 Task: Add Citrus Lemon Marinated Chicken and Veggie Kabobs to the cart.
Action: Mouse moved to (18, 76)
Screenshot: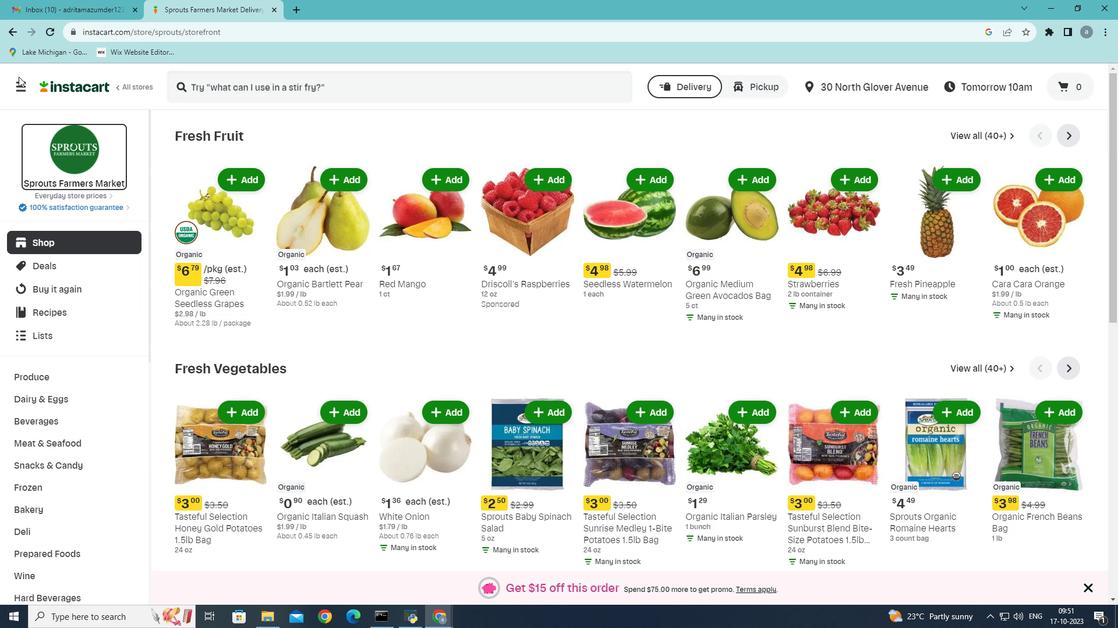 
Action: Mouse pressed left at (18, 76)
Screenshot: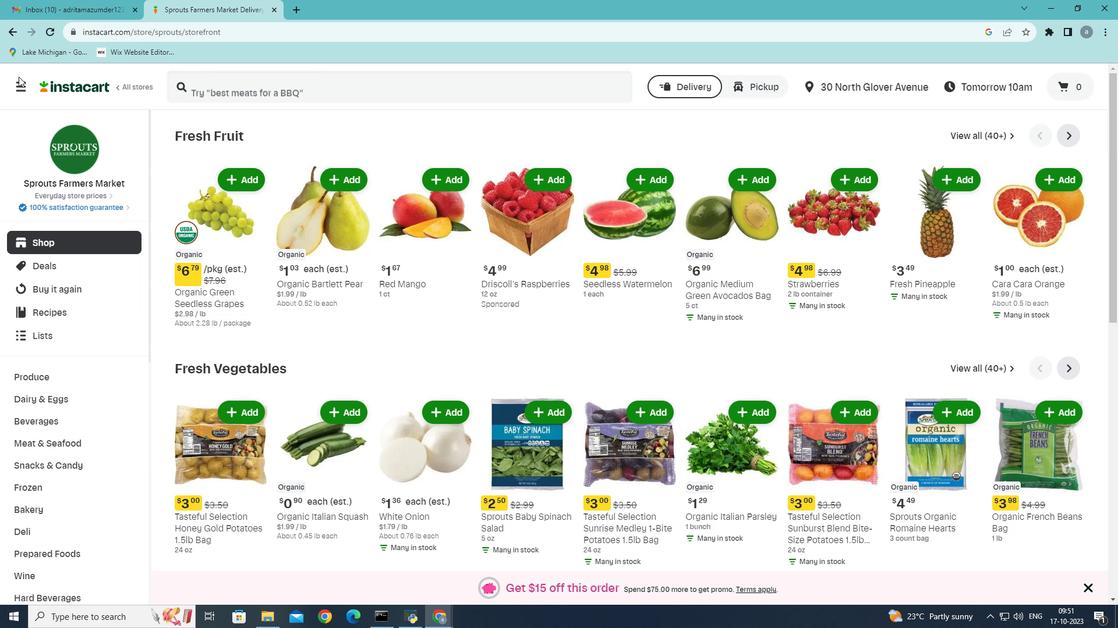 
Action: Mouse moved to (13, 88)
Screenshot: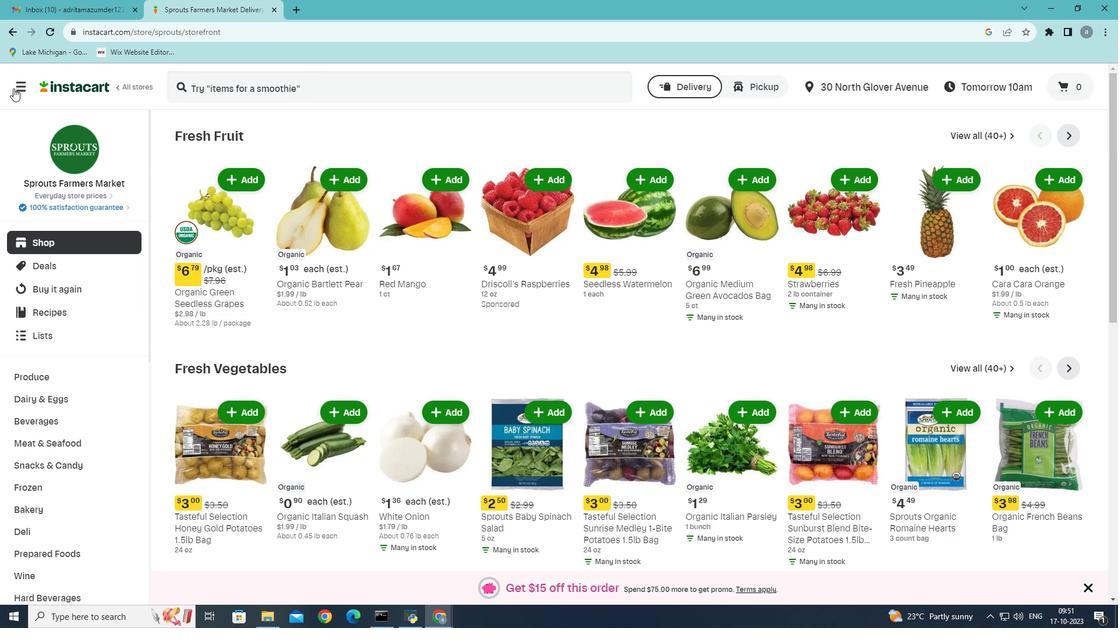 
Action: Mouse pressed left at (13, 88)
Screenshot: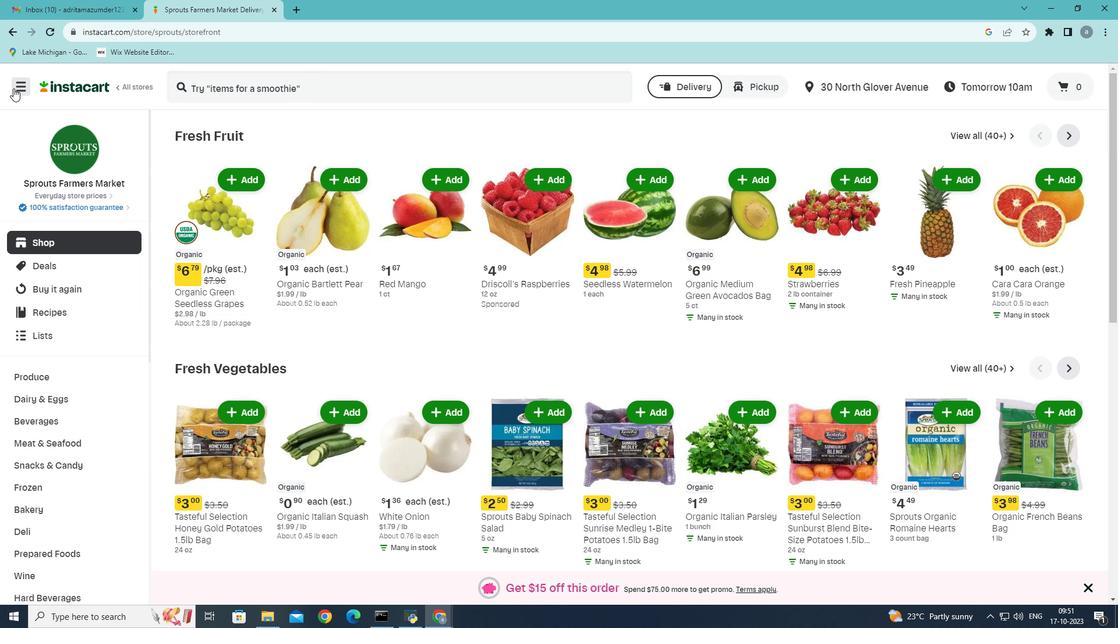 
Action: Mouse moved to (61, 344)
Screenshot: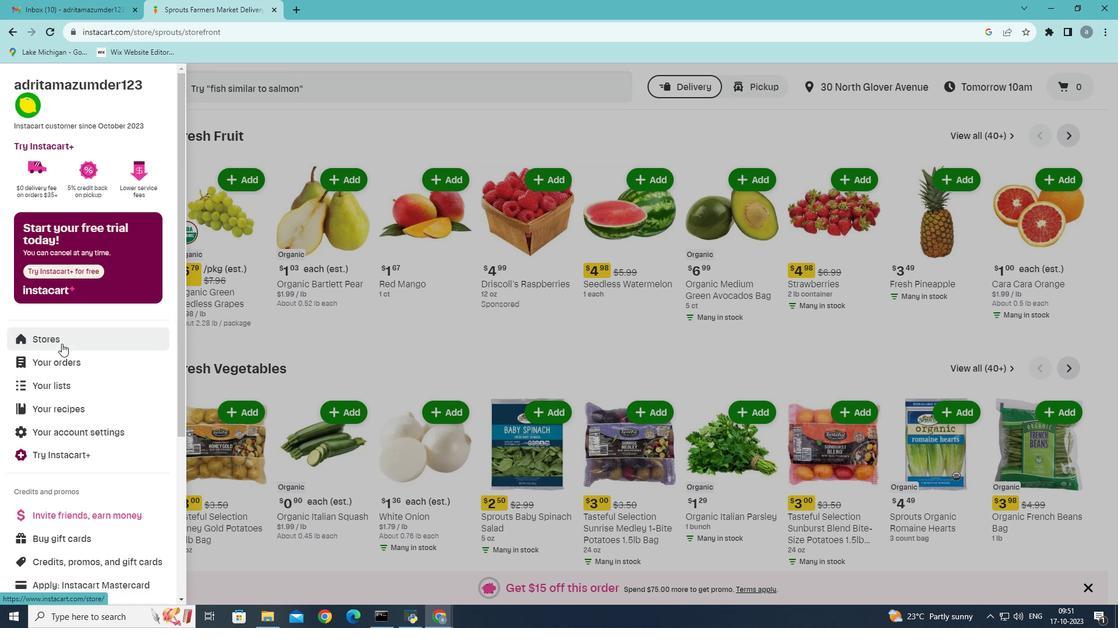 
Action: Mouse pressed left at (61, 344)
Screenshot: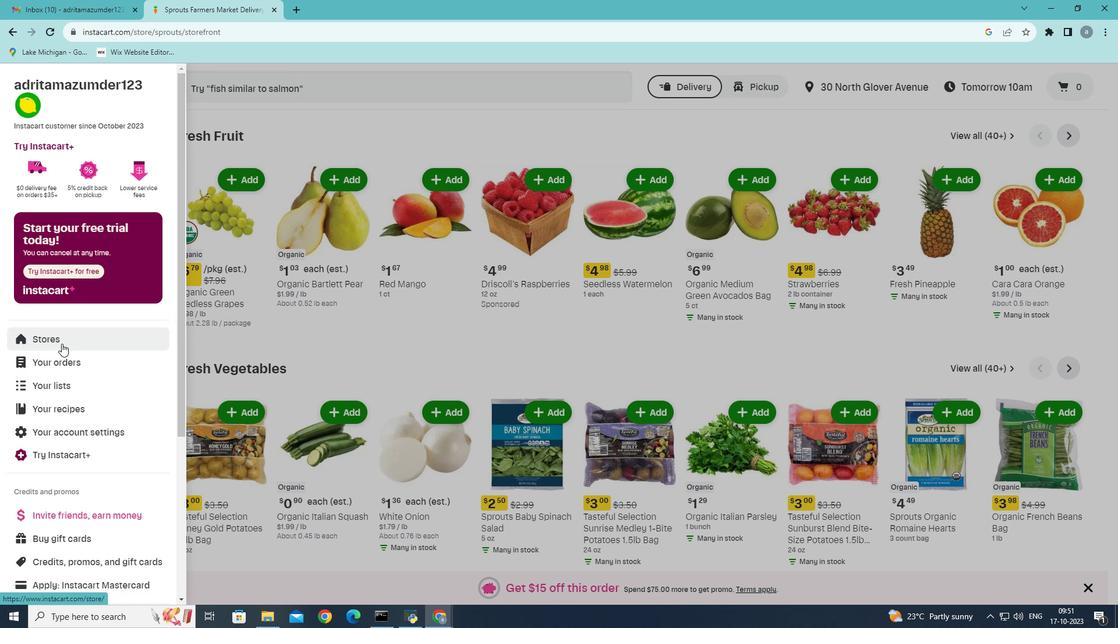 
Action: Mouse moved to (281, 131)
Screenshot: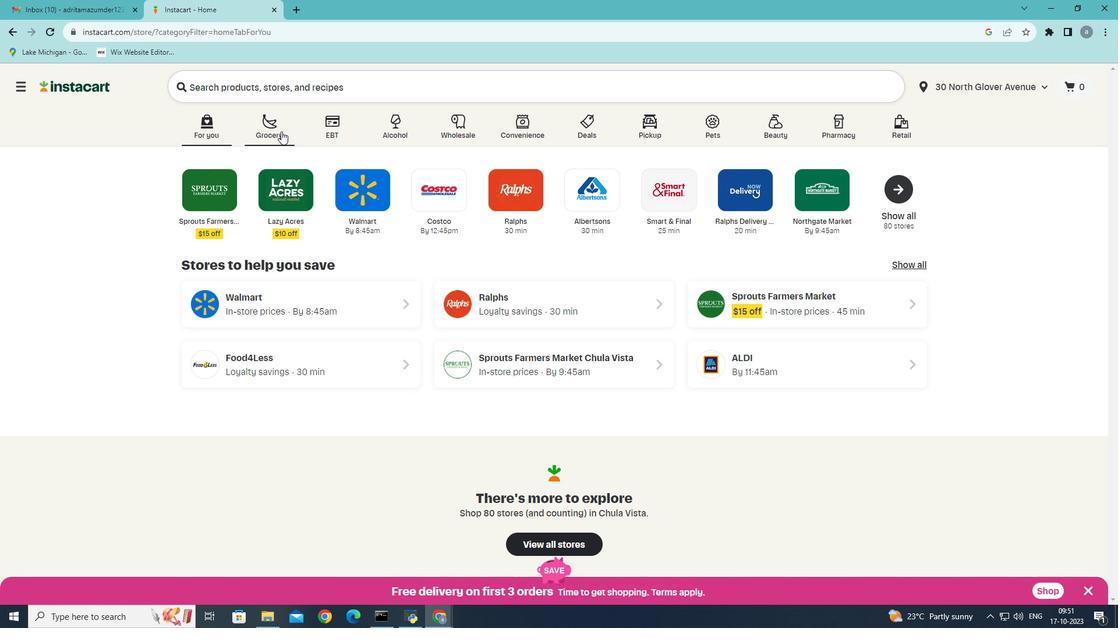 
Action: Mouse pressed left at (281, 131)
Screenshot: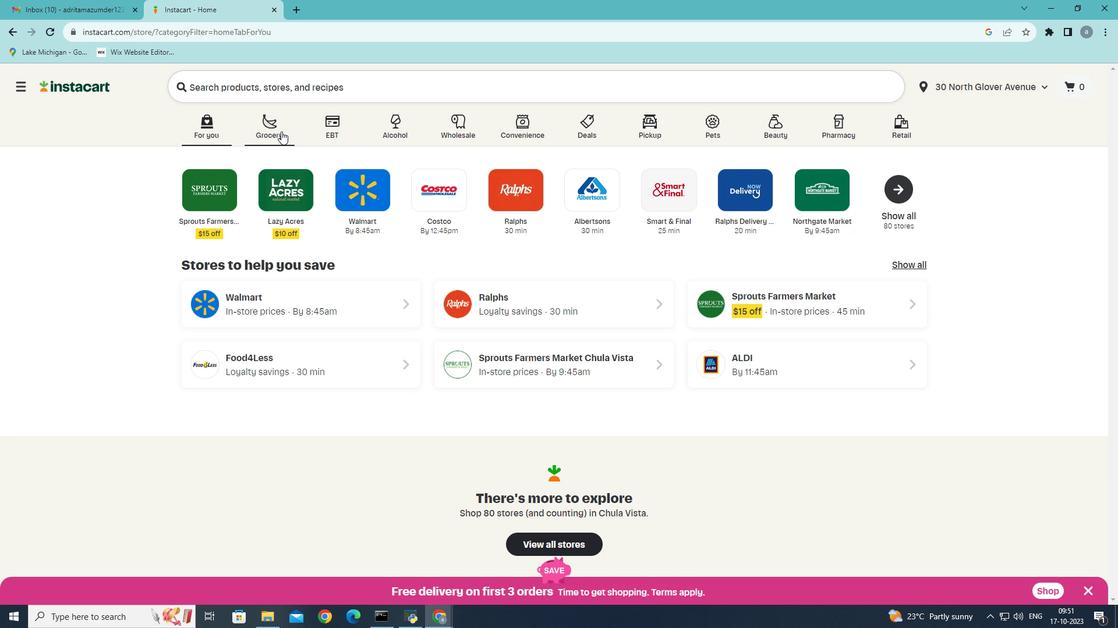 
Action: Mouse moved to (765, 275)
Screenshot: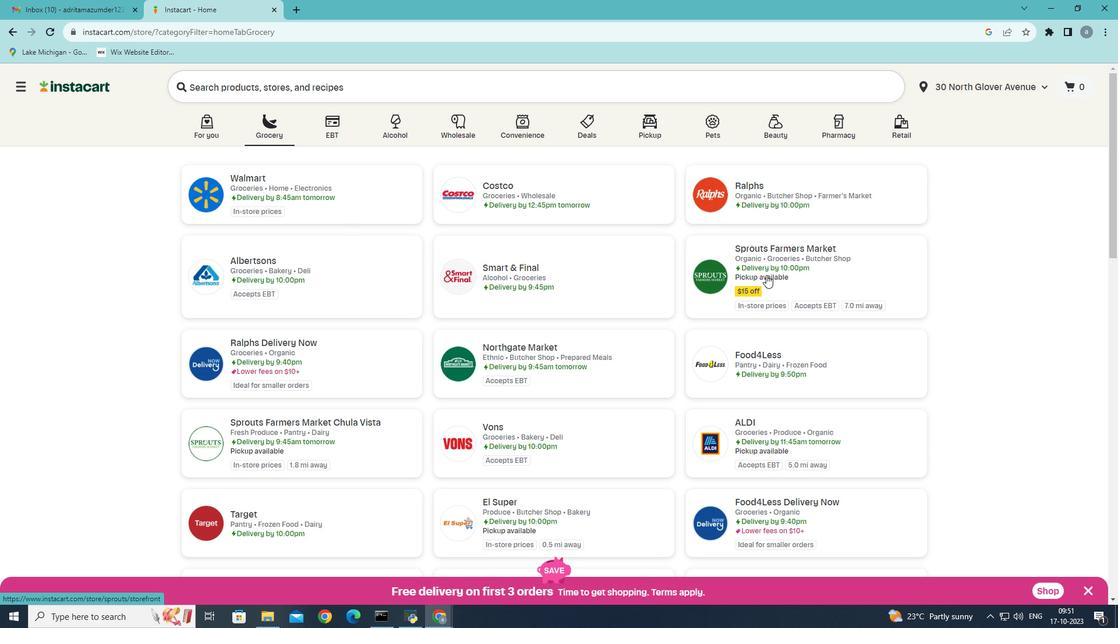 
Action: Mouse pressed left at (765, 275)
Screenshot: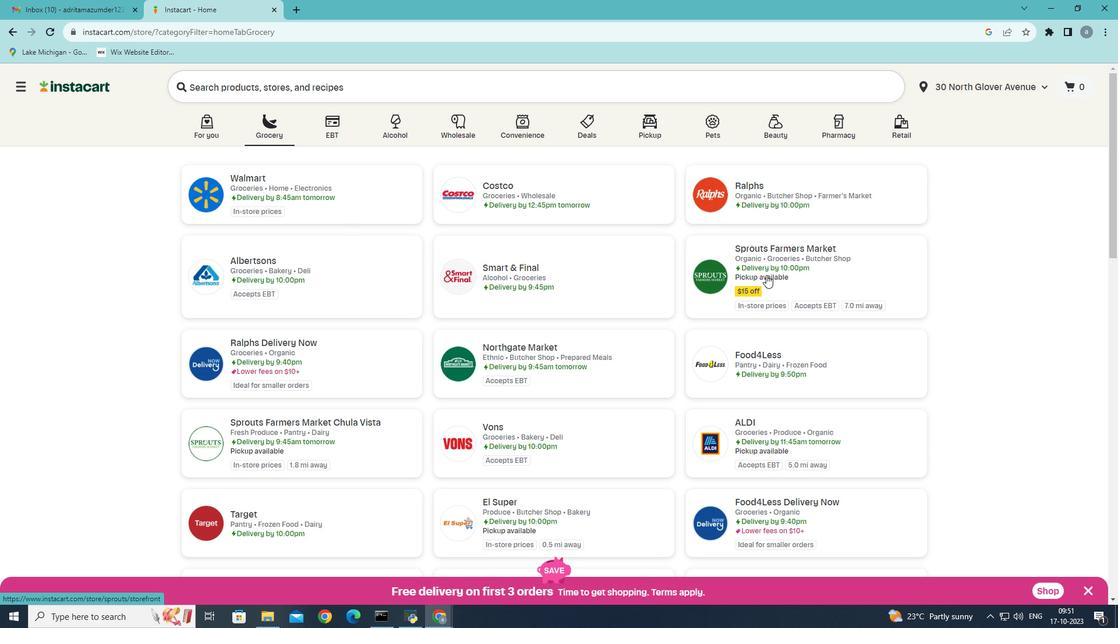 
Action: Mouse moved to (50, 443)
Screenshot: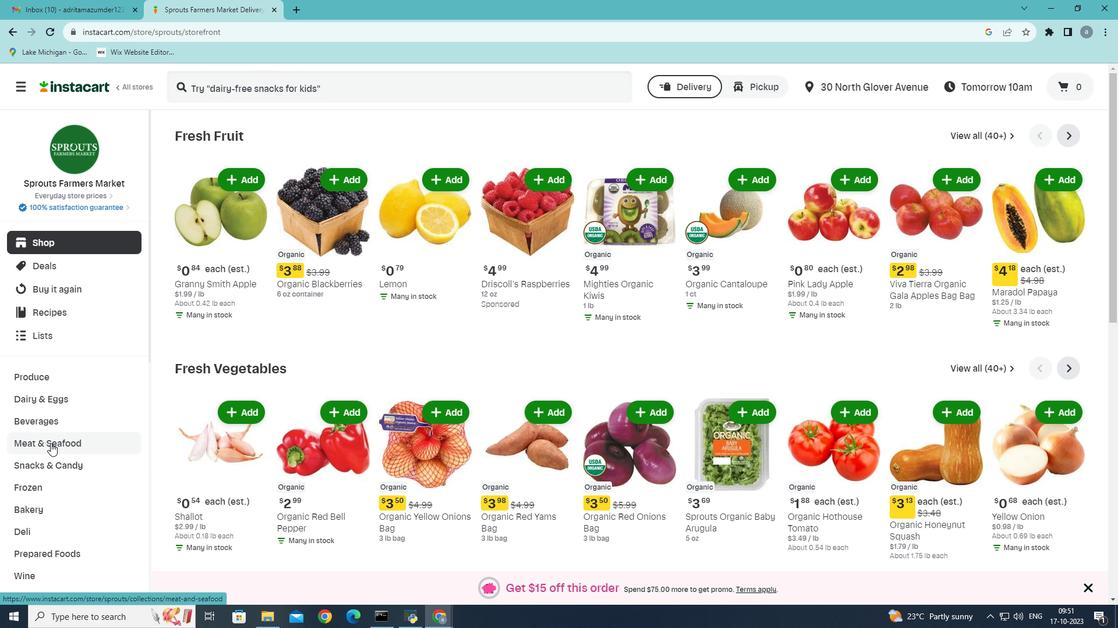 
Action: Mouse pressed left at (50, 443)
Screenshot: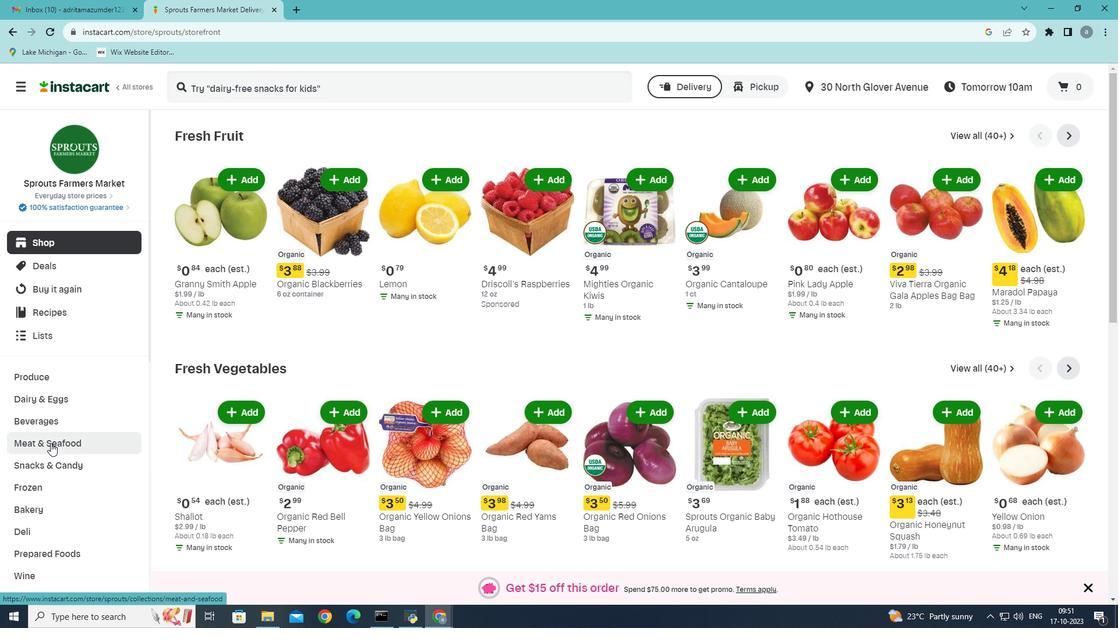 
Action: Mouse moved to (882, 419)
Screenshot: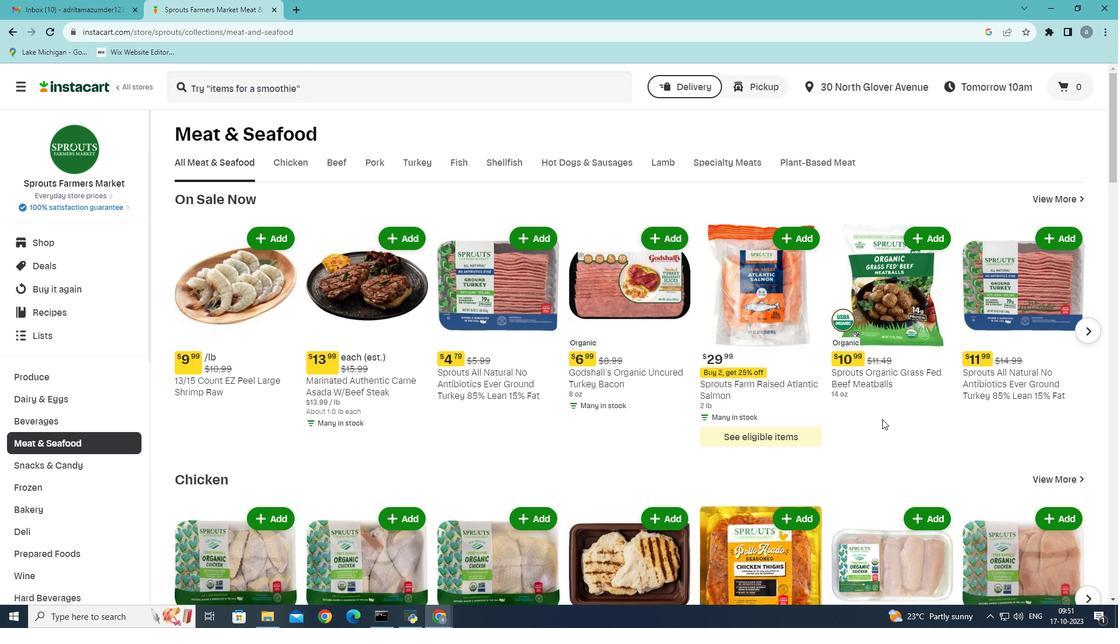 
Action: Mouse scrolled (882, 419) with delta (0, 0)
Screenshot: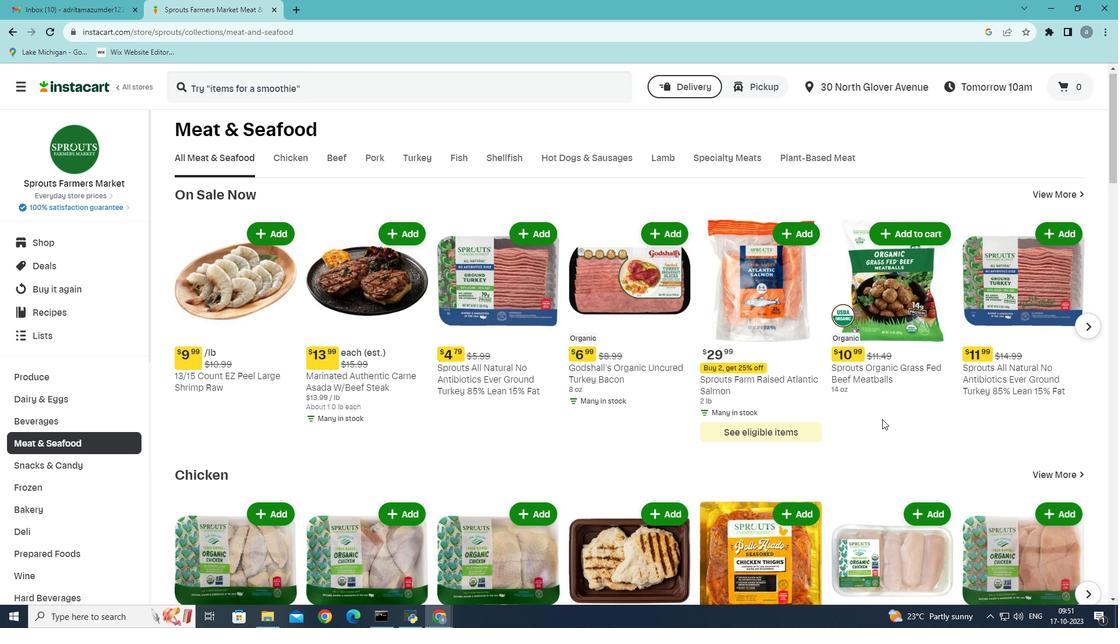 
Action: Mouse scrolled (882, 419) with delta (0, 0)
Screenshot: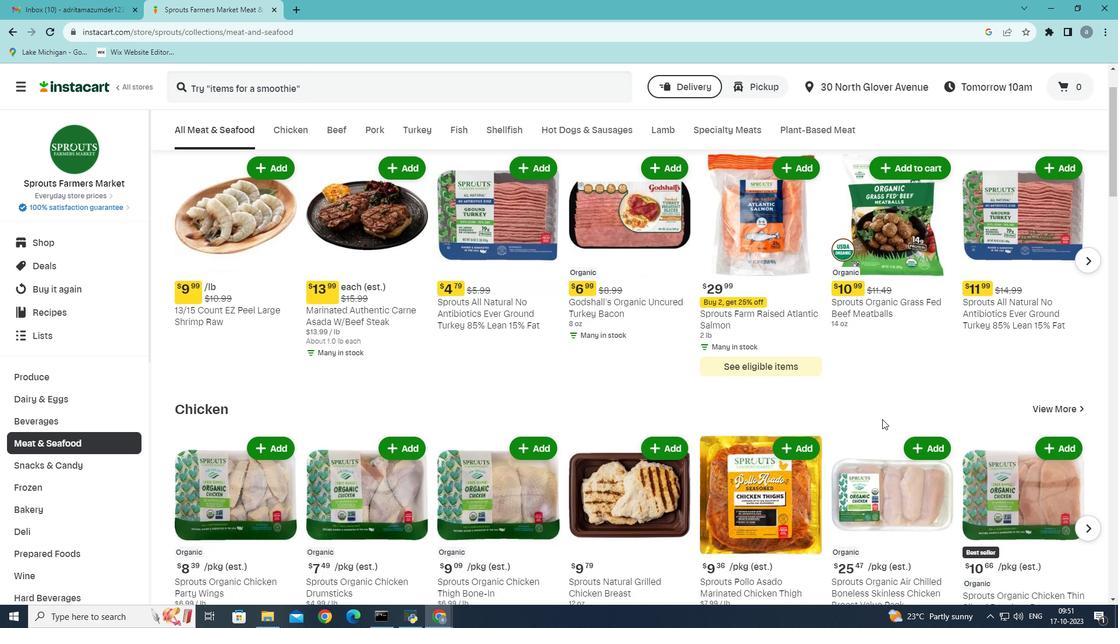 
Action: Mouse scrolled (882, 420) with delta (0, 0)
Screenshot: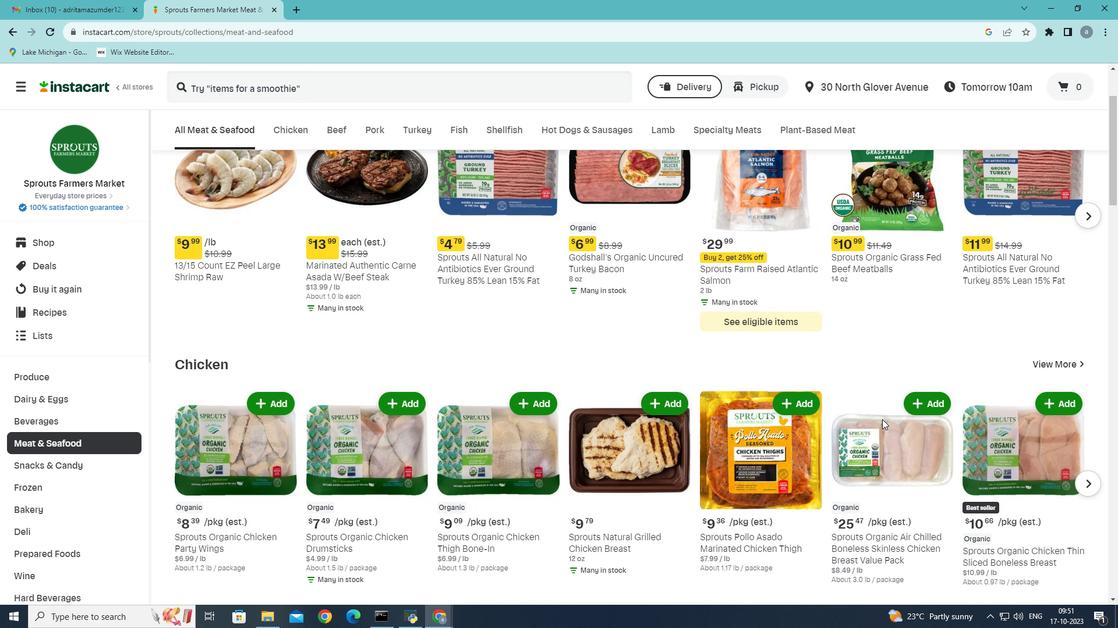 
Action: Mouse scrolled (882, 420) with delta (0, 0)
Screenshot: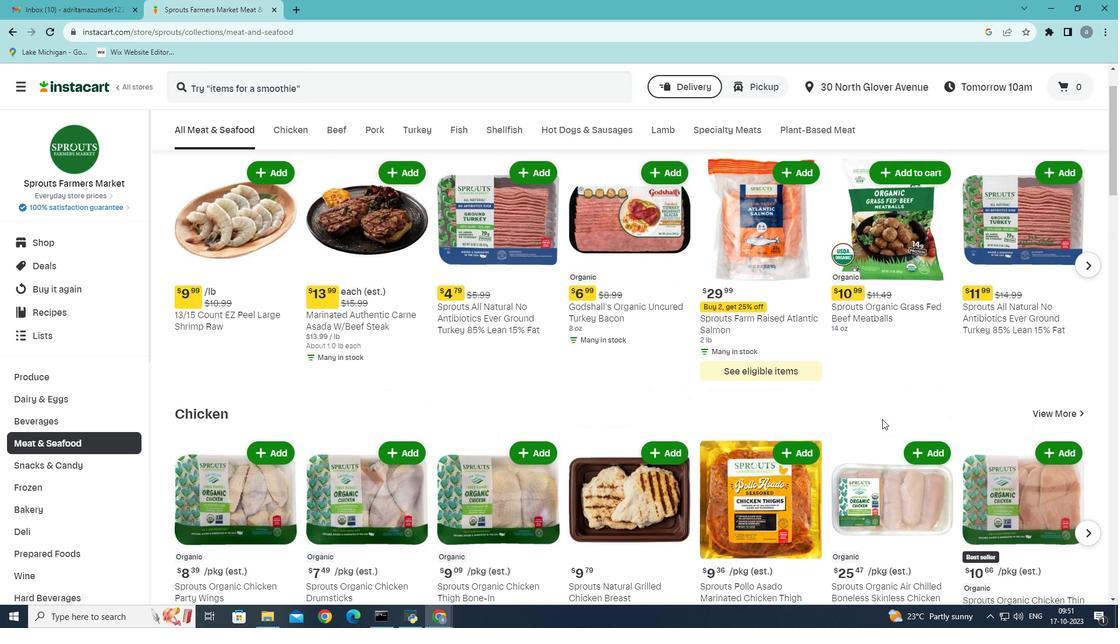 
Action: Mouse scrolled (882, 419) with delta (0, 0)
Screenshot: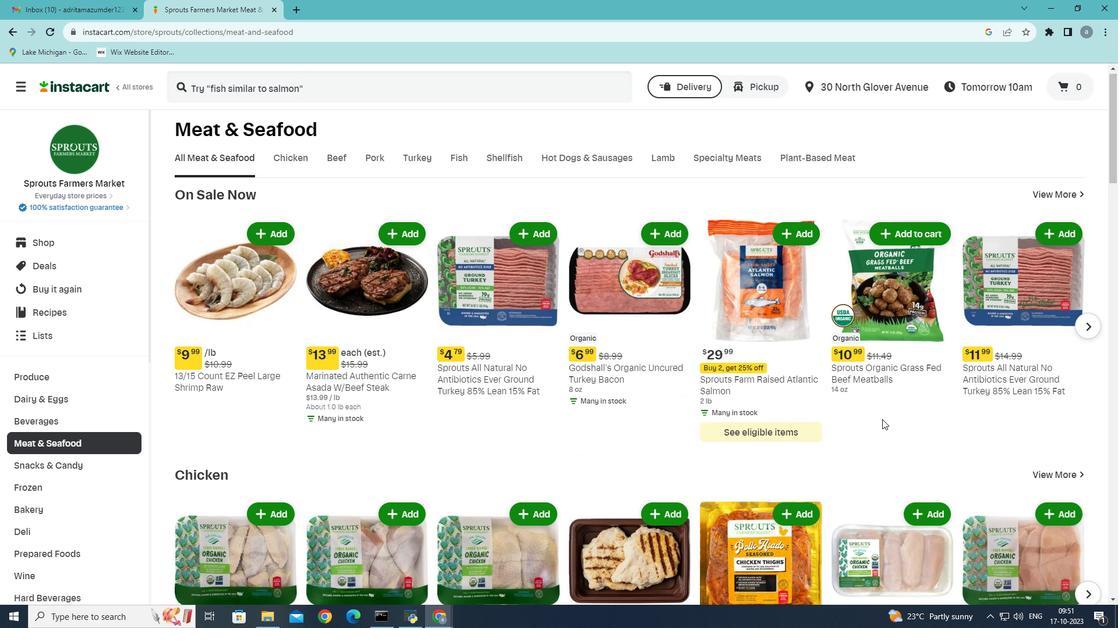 
Action: Mouse scrolled (882, 419) with delta (0, 0)
Screenshot: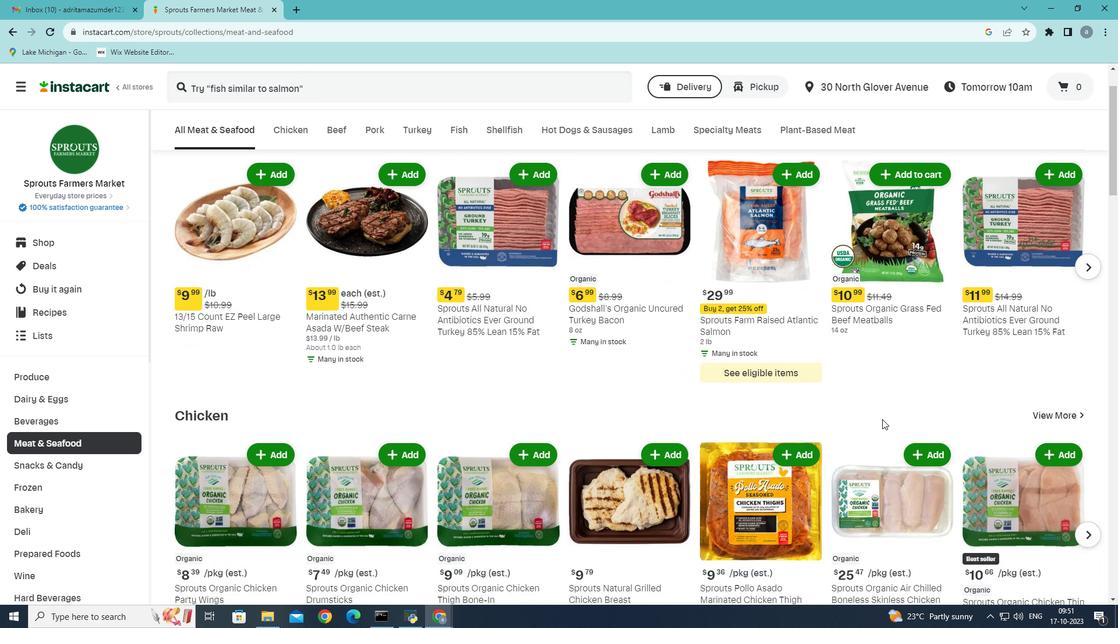 
Action: Mouse scrolled (882, 419) with delta (0, 0)
Screenshot: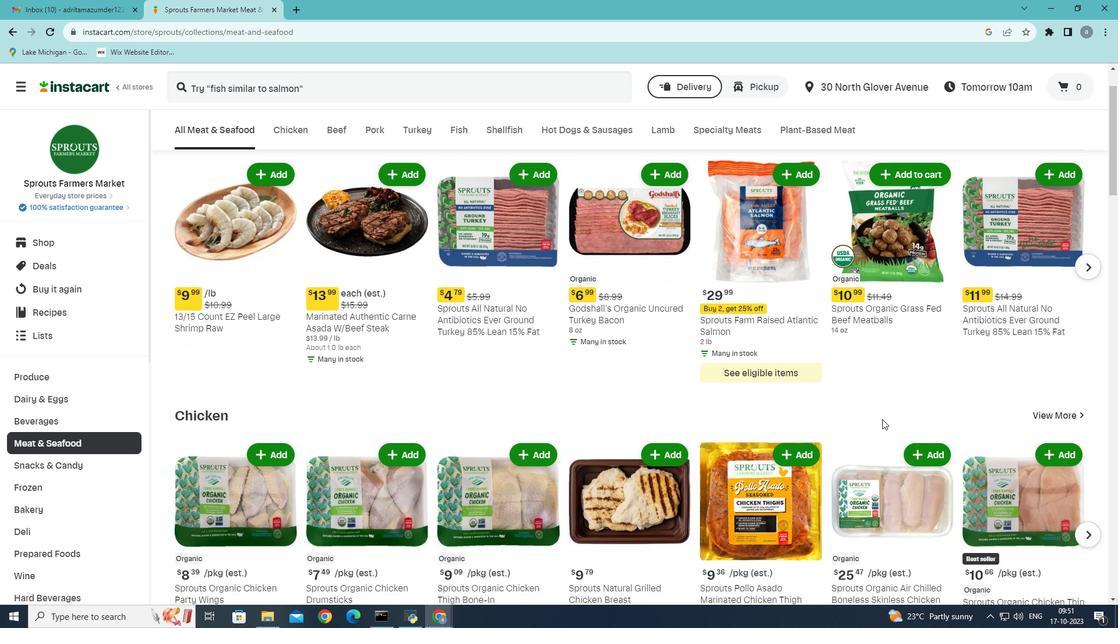 
Action: Mouse moved to (882, 423)
Screenshot: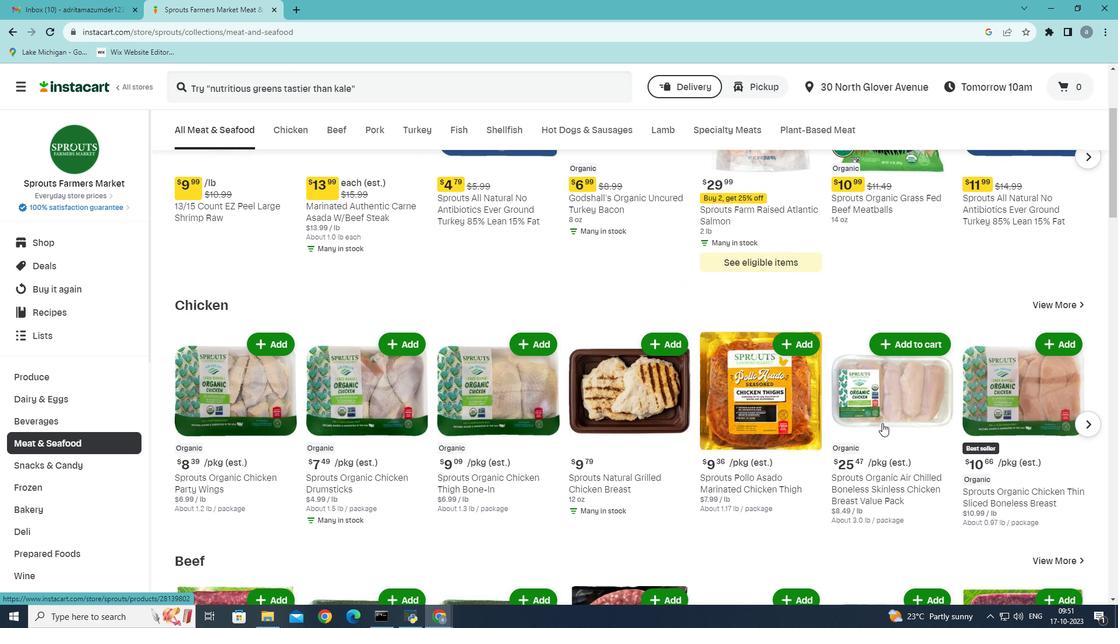 
Action: Mouse scrolled (882, 423) with delta (0, 0)
Screenshot: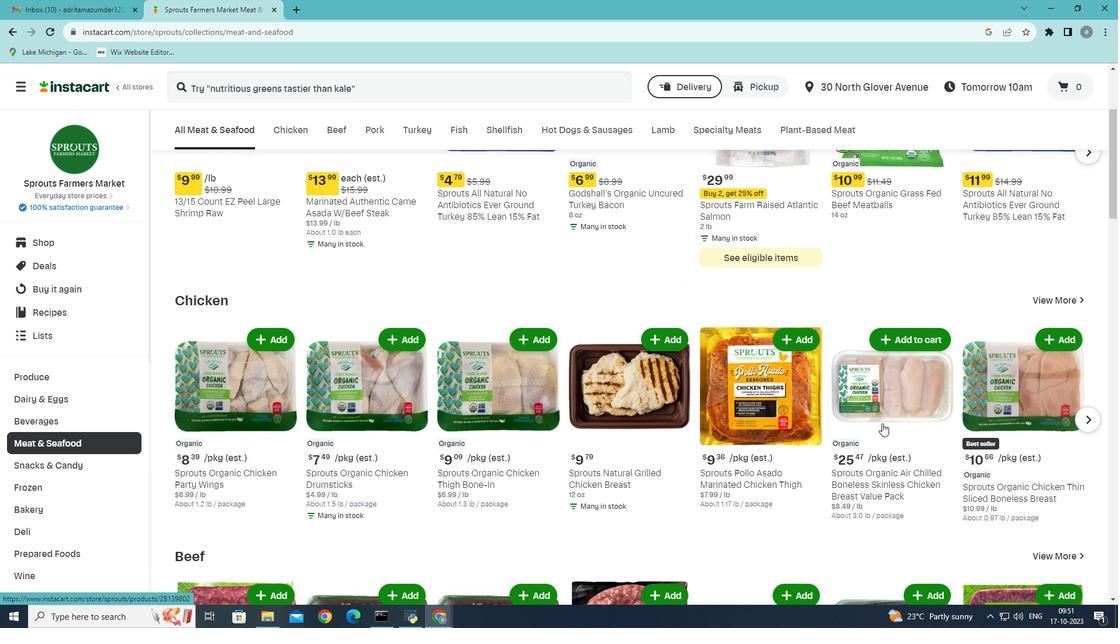 
Action: Mouse scrolled (882, 423) with delta (0, 0)
Screenshot: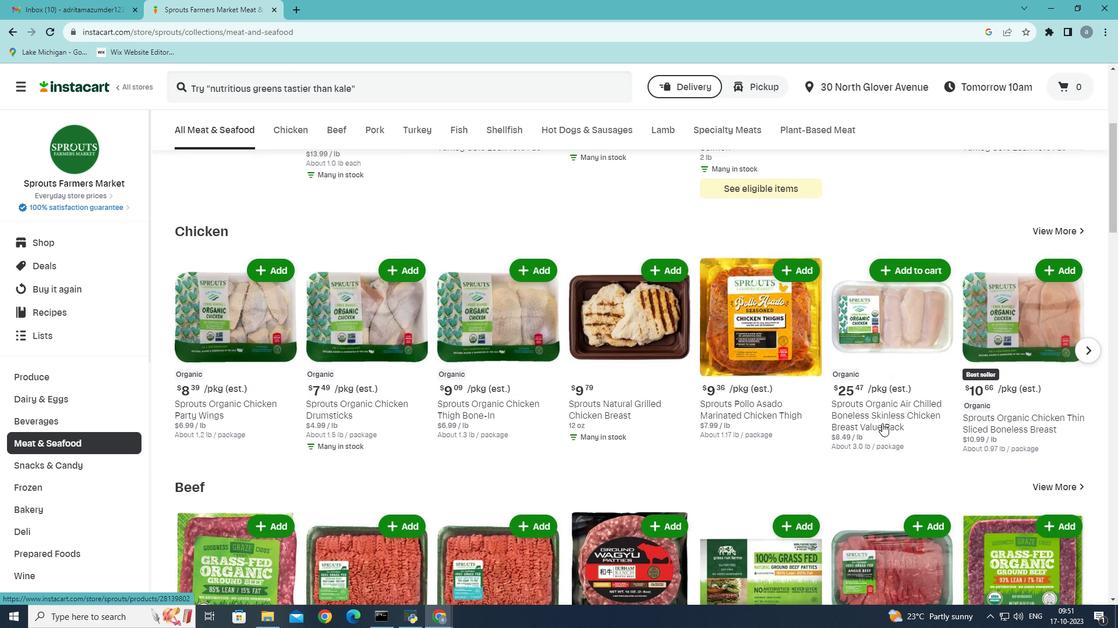 
Action: Mouse moved to (882, 425)
Screenshot: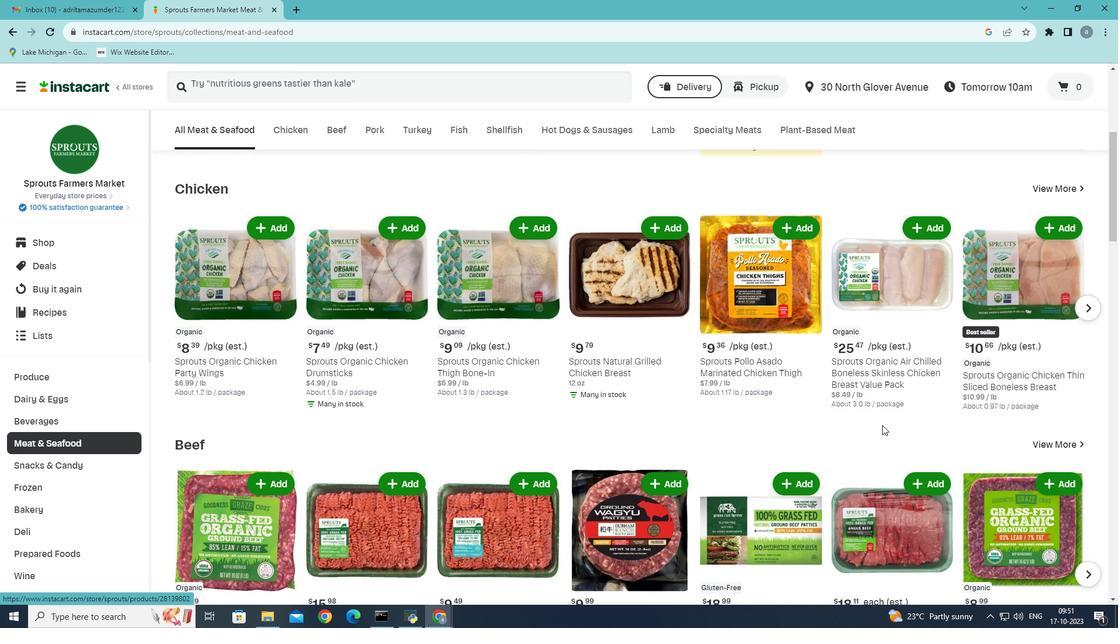 
Action: Mouse scrolled (882, 425) with delta (0, 0)
Screenshot: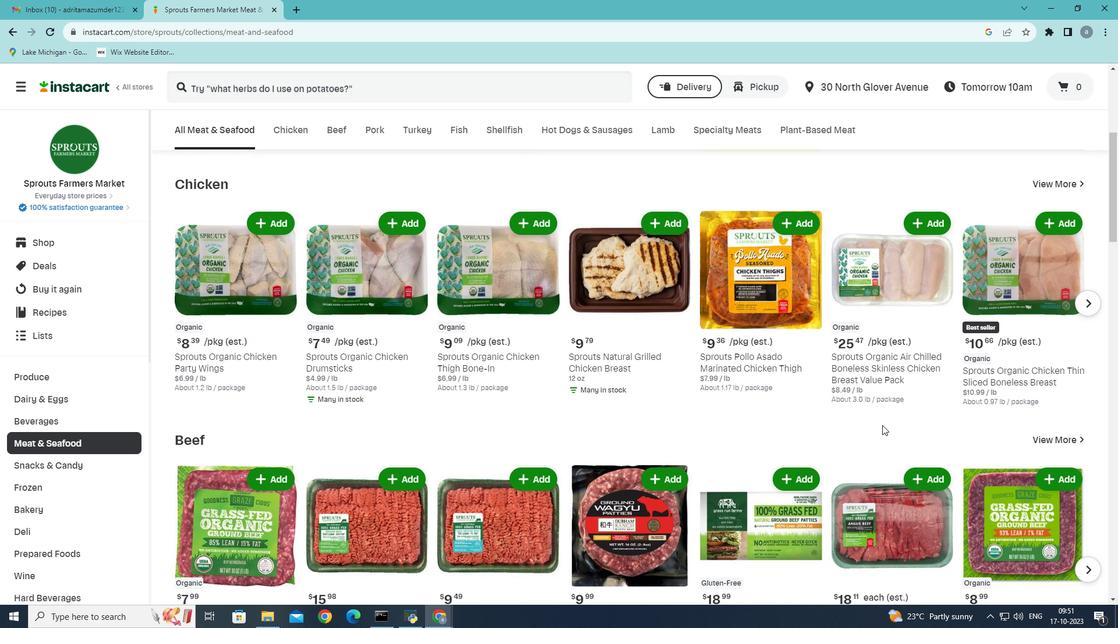 
Action: Mouse moved to (882, 425)
Screenshot: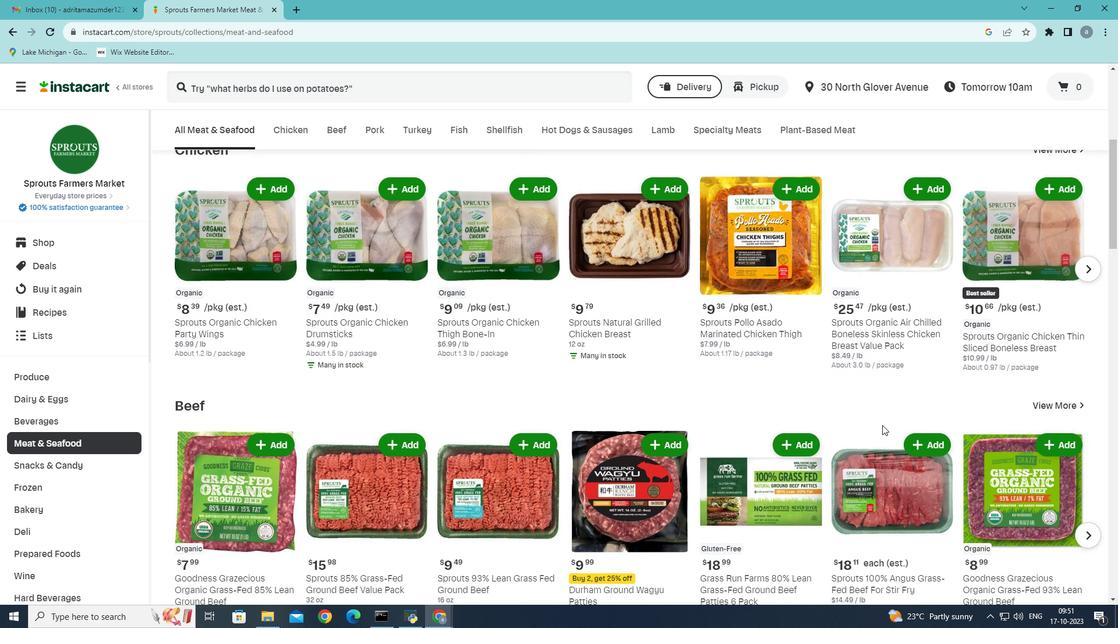 
Action: Mouse scrolled (882, 425) with delta (0, 0)
Screenshot: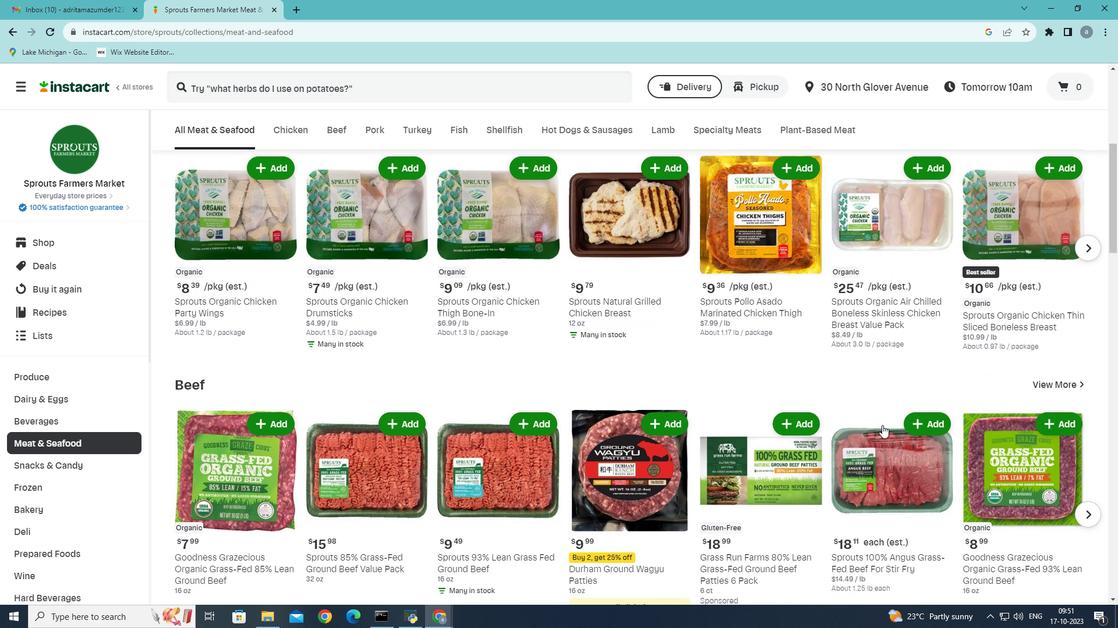 
Action: Mouse scrolled (882, 425) with delta (0, 0)
Screenshot: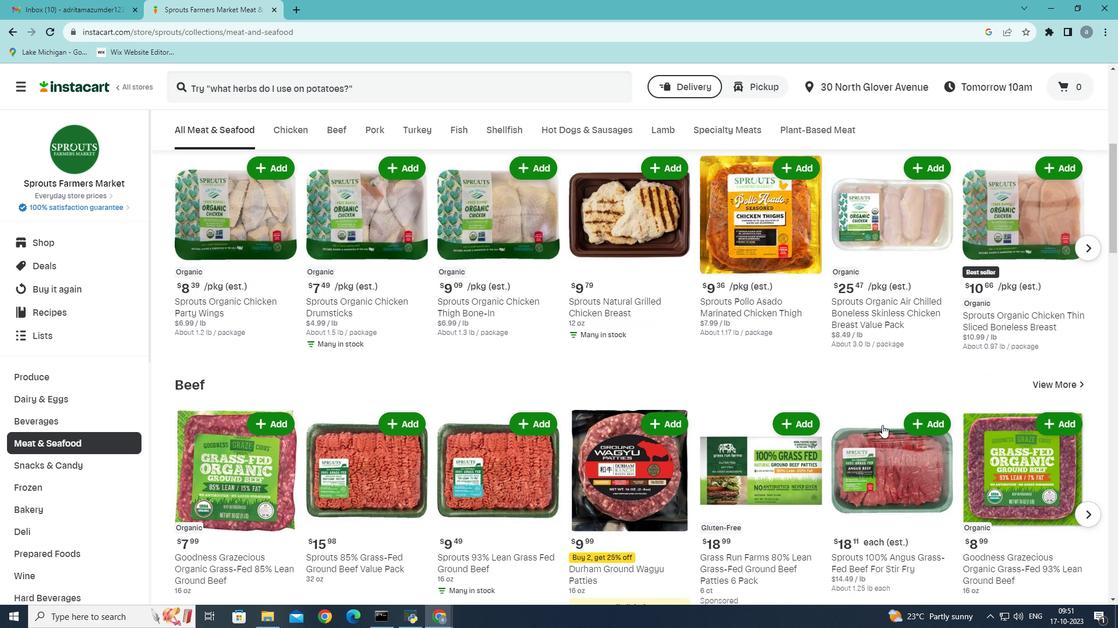 
Action: Mouse scrolled (882, 425) with delta (0, 0)
Screenshot: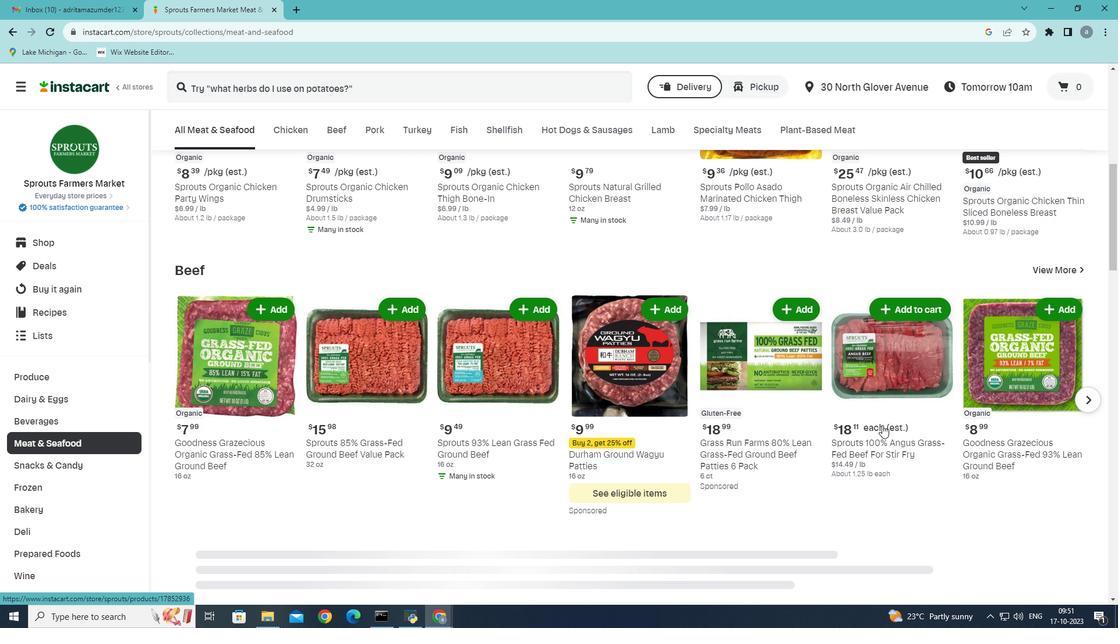 
Action: Mouse scrolled (882, 425) with delta (0, 0)
Screenshot: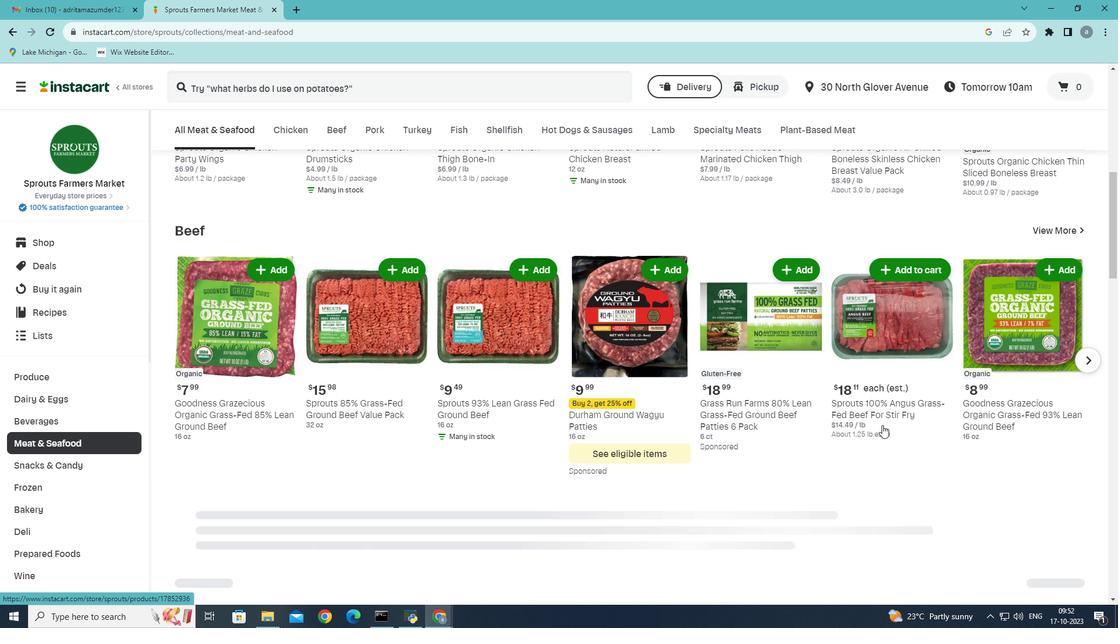 
Action: Mouse scrolled (882, 425) with delta (0, 0)
Screenshot: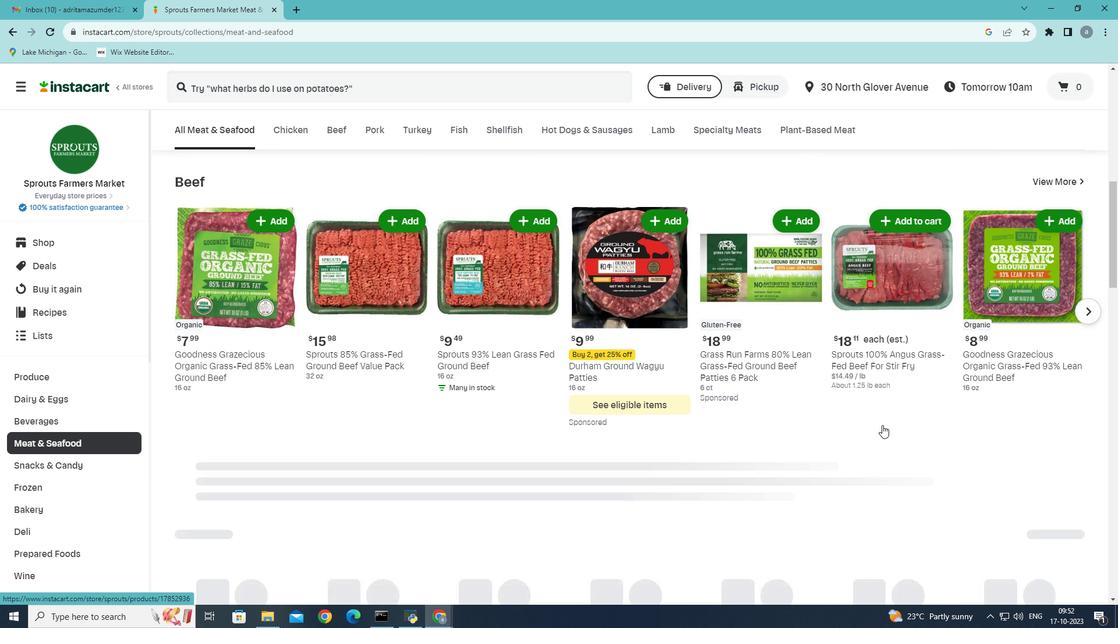 
Action: Mouse moved to (882, 437)
Screenshot: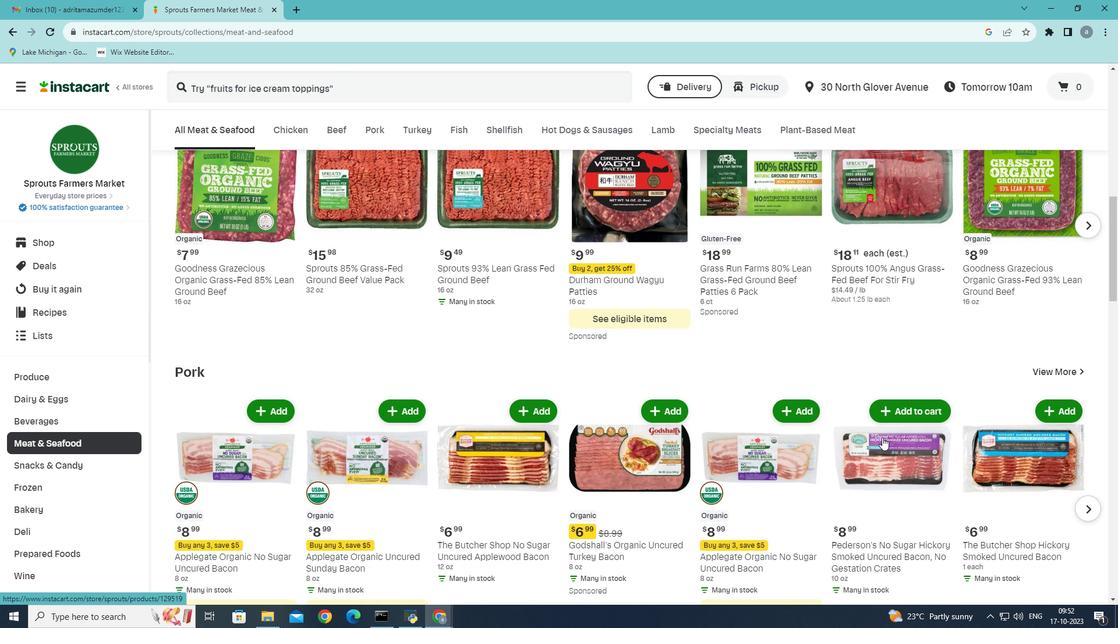 
Action: Mouse scrolled (882, 438) with delta (0, 0)
Screenshot: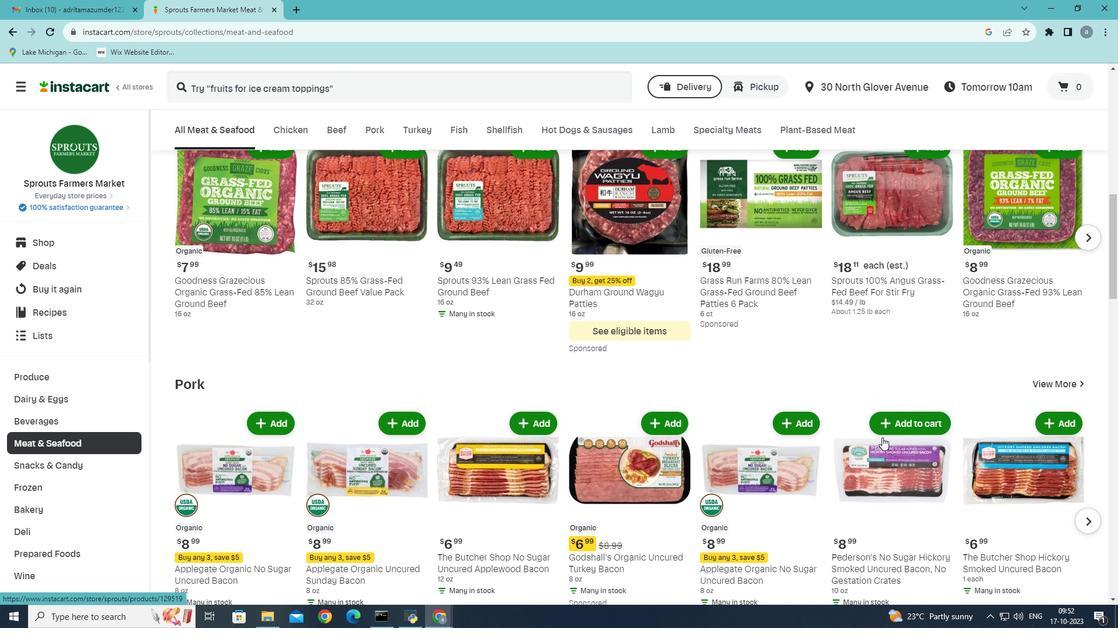 
Action: Mouse scrolled (882, 438) with delta (0, 0)
Screenshot: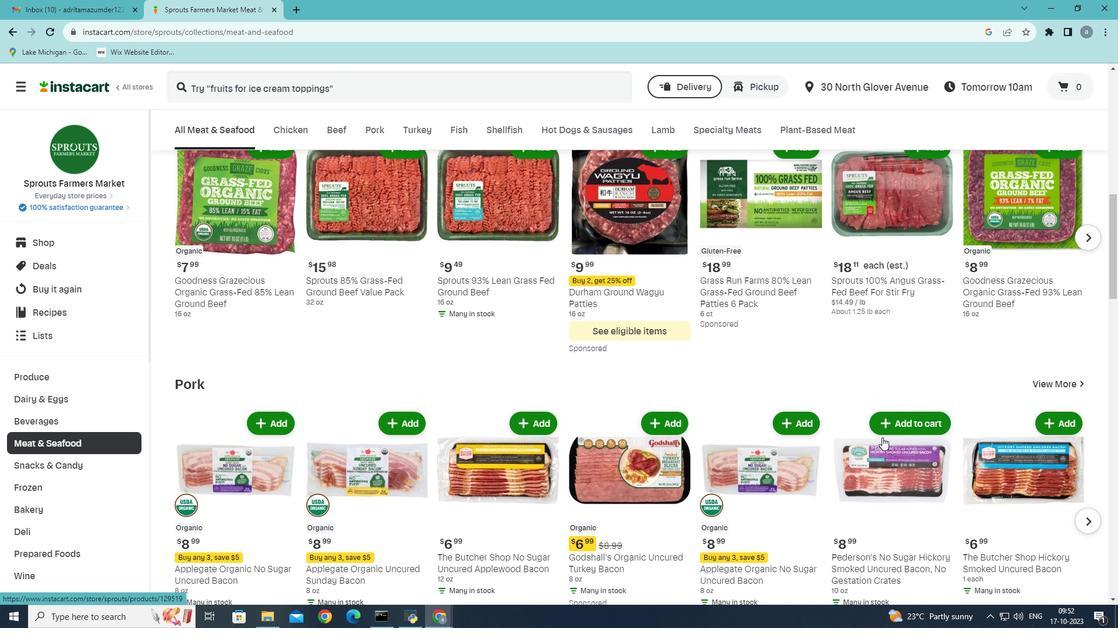 
Action: Mouse scrolled (882, 438) with delta (0, 0)
Screenshot: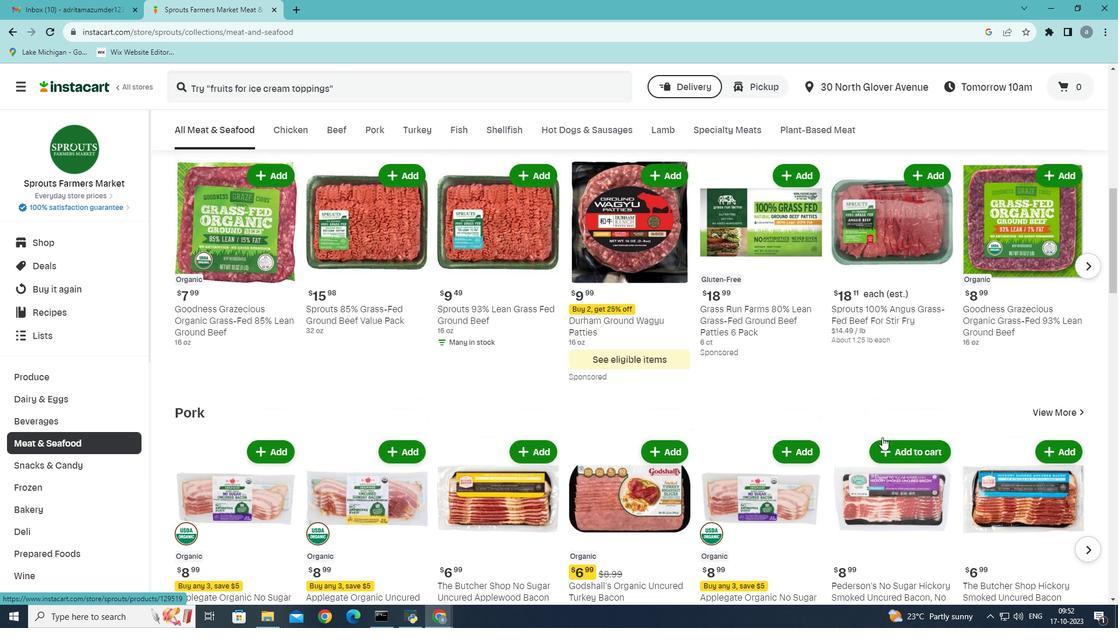 
Action: Mouse moved to (283, 124)
Screenshot: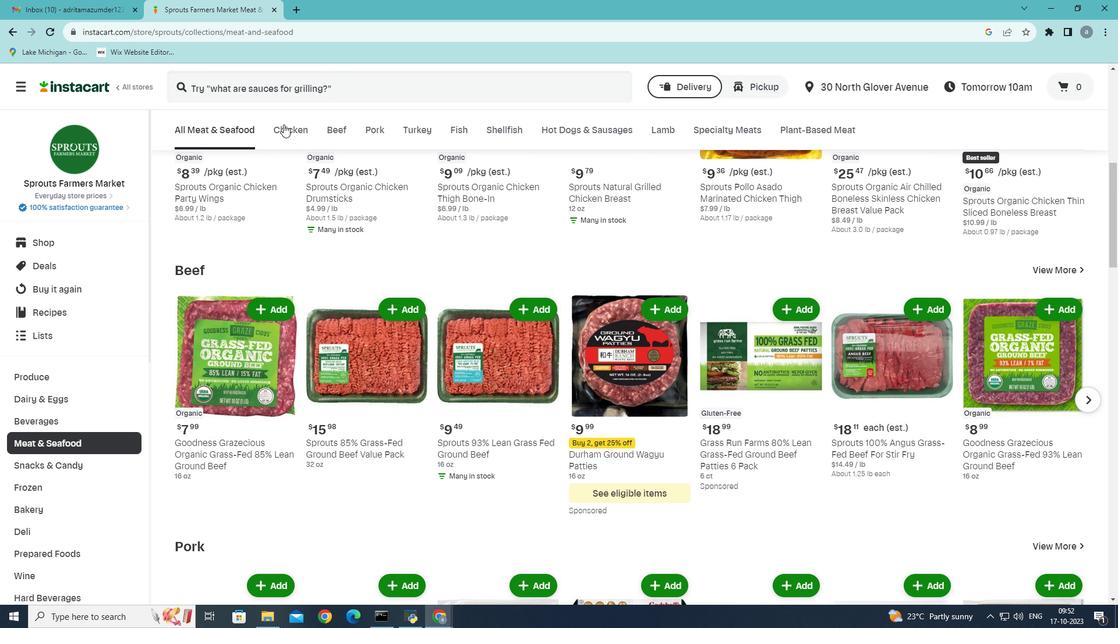
Action: Mouse pressed left at (283, 124)
Screenshot: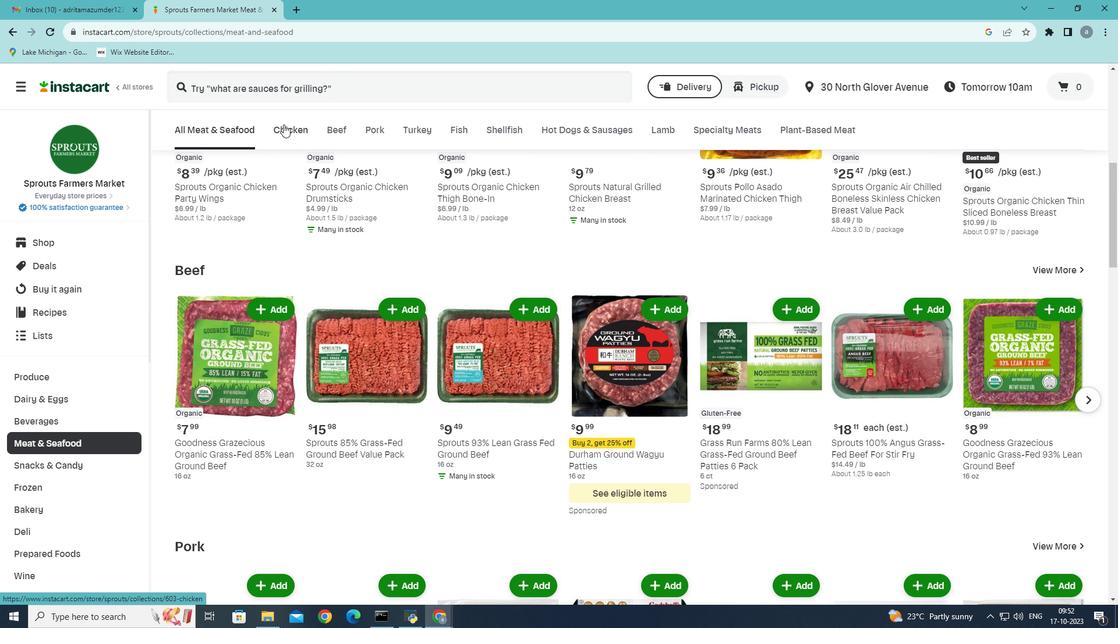
Action: Mouse moved to (846, 319)
Screenshot: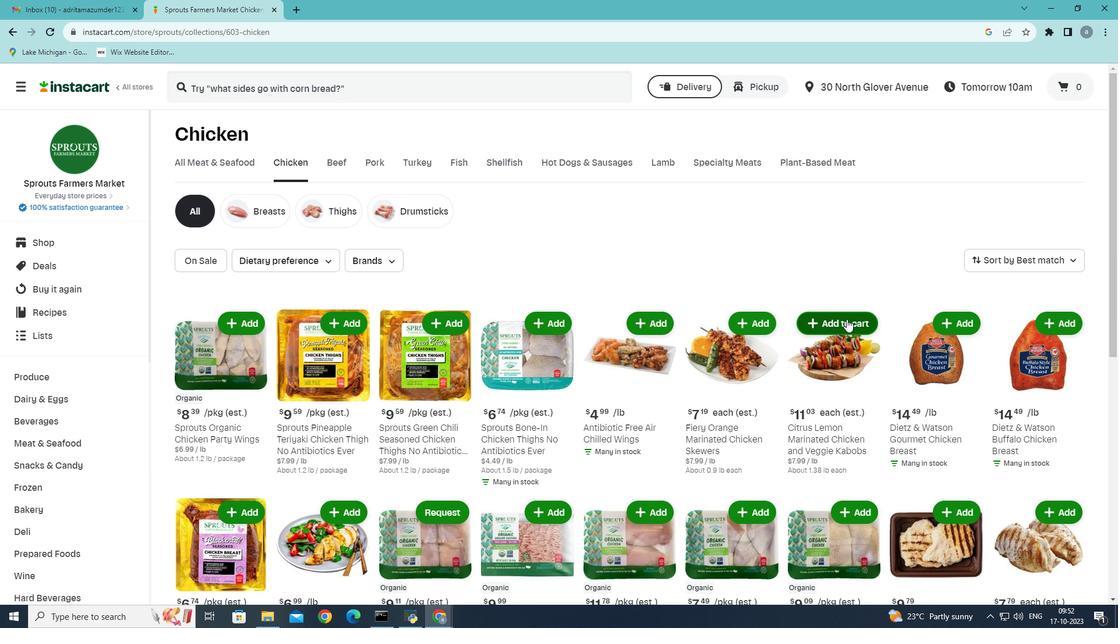 
Action: Mouse pressed left at (846, 319)
Screenshot: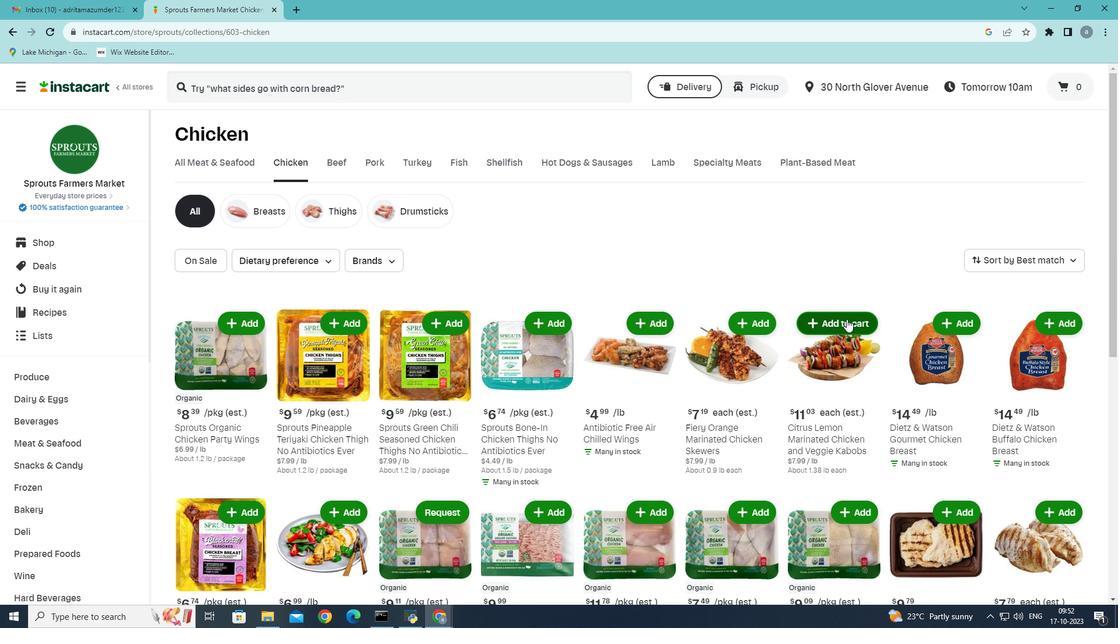 
Action: Mouse moved to (741, 41)
Screenshot: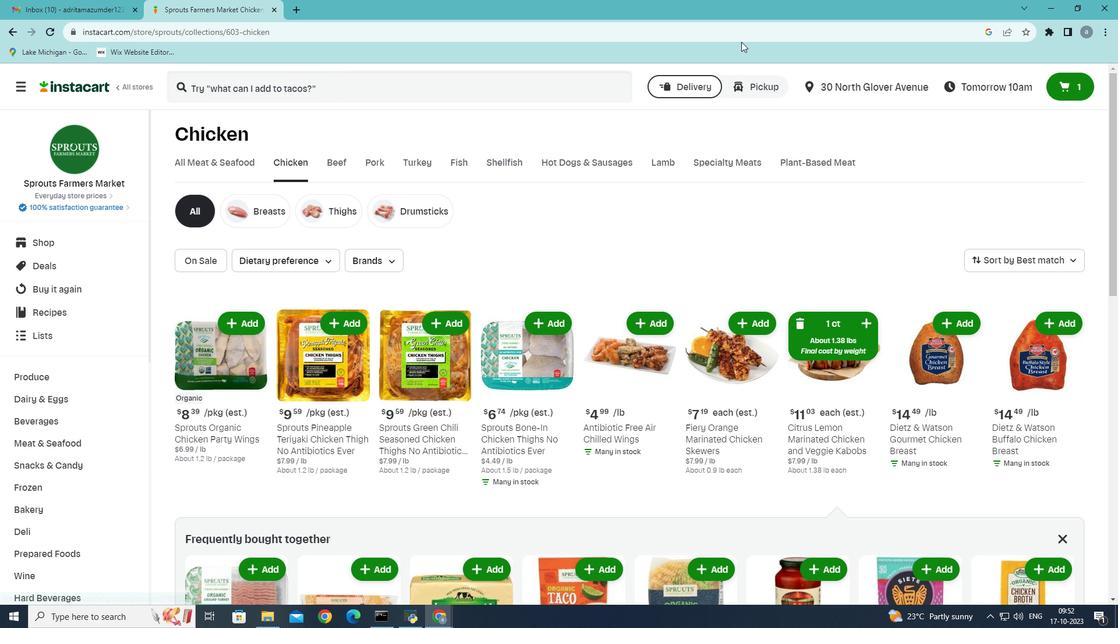 
